 Task: Select type "Personal goal pursuit".
Action: Mouse moved to (905, 116)
Screenshot: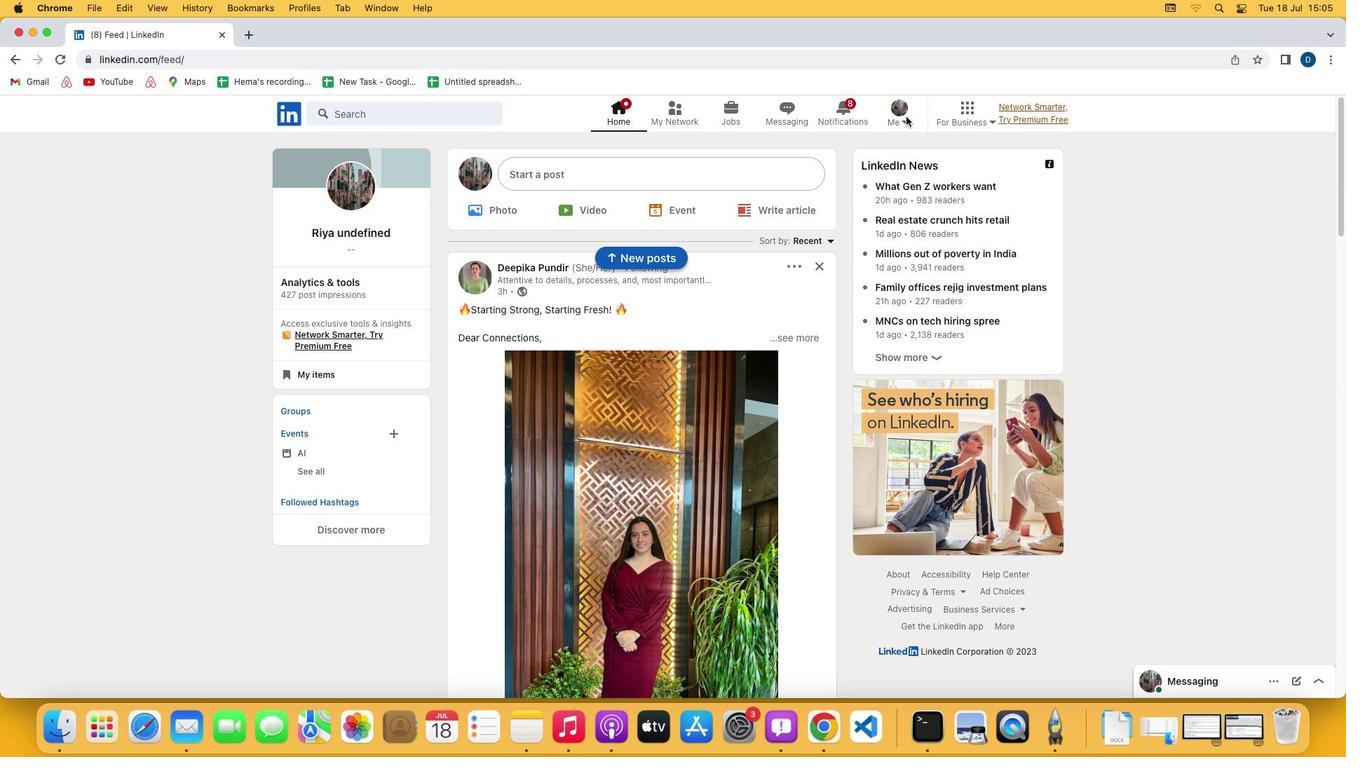 
Action: Mouse pressed left at (905, 116)
Screenshot: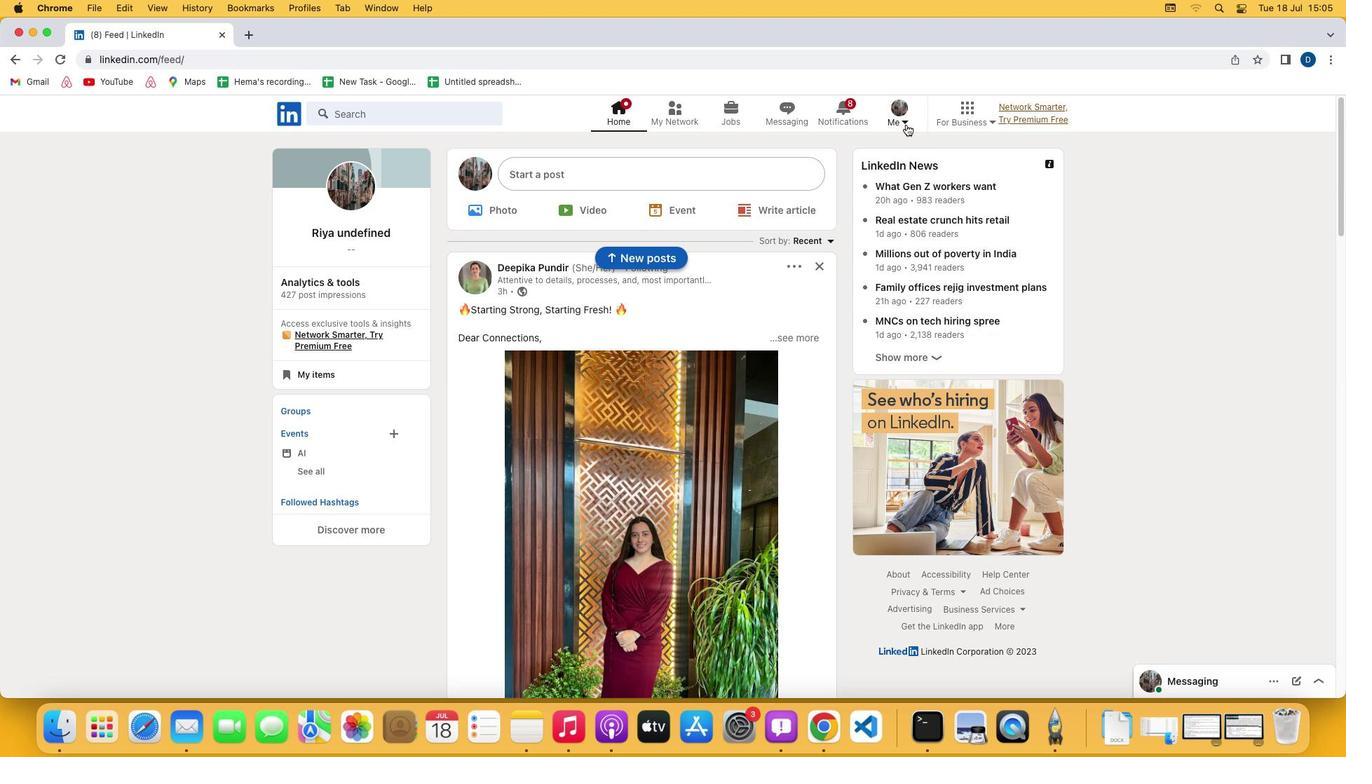 
Action: Mouse moved to (906, 124)
Screenshot: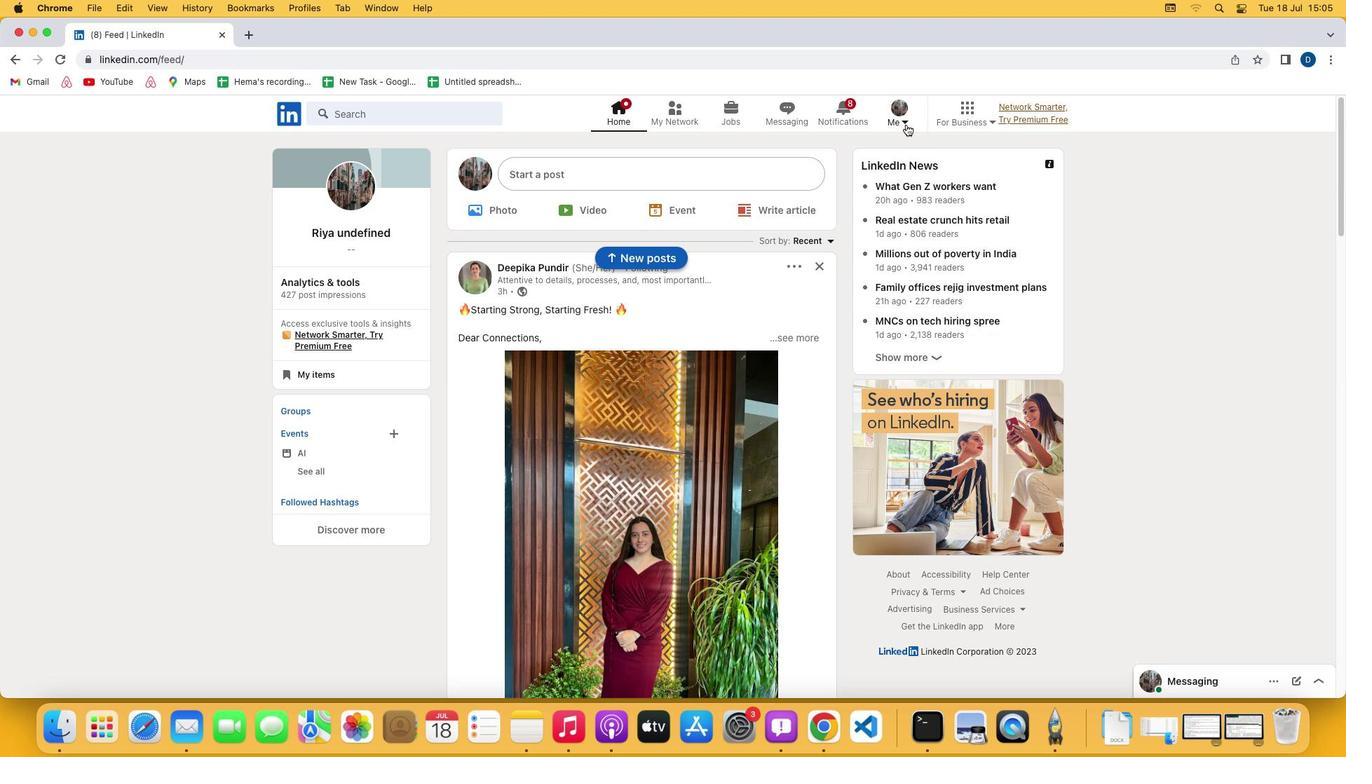 
Action: Mouse pressed left at (906, 124)
Screenshot: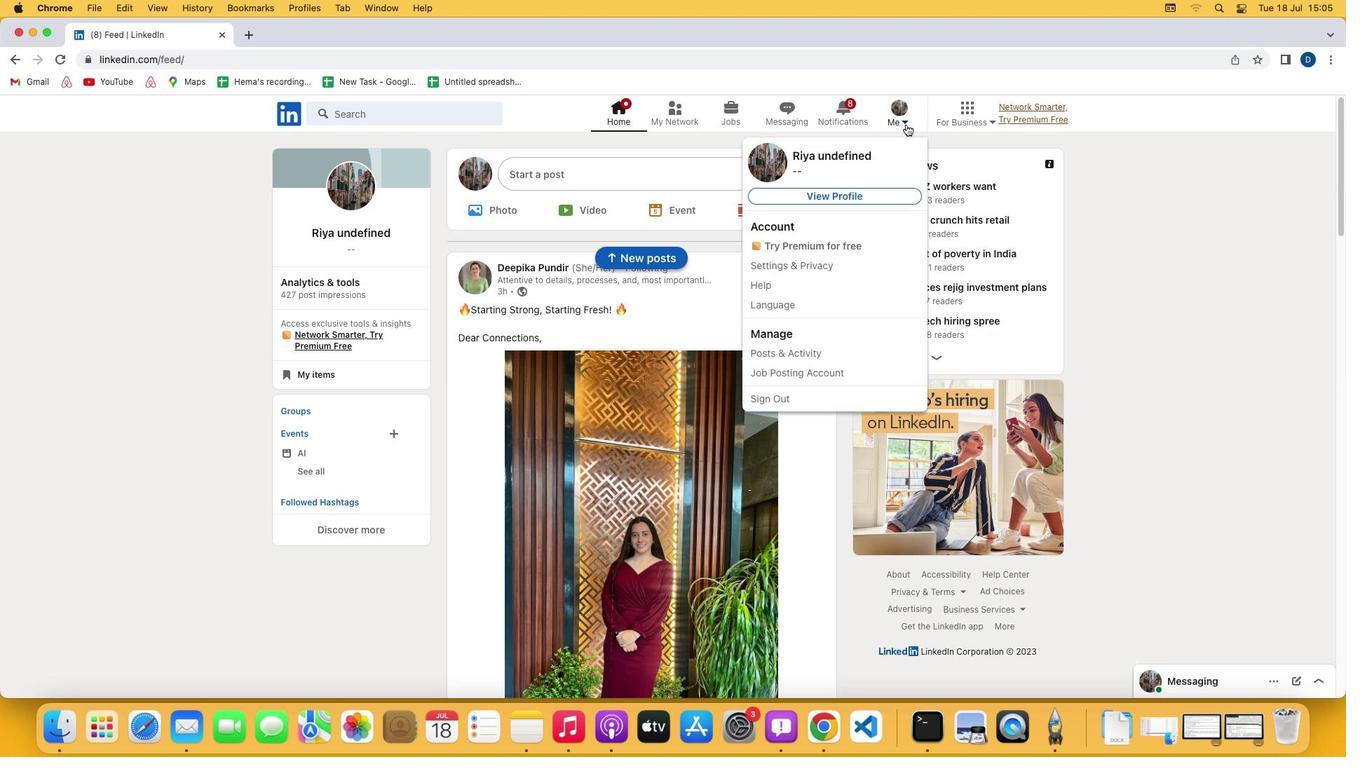
Action: Mouse moved to (856, 192)
Screenshot: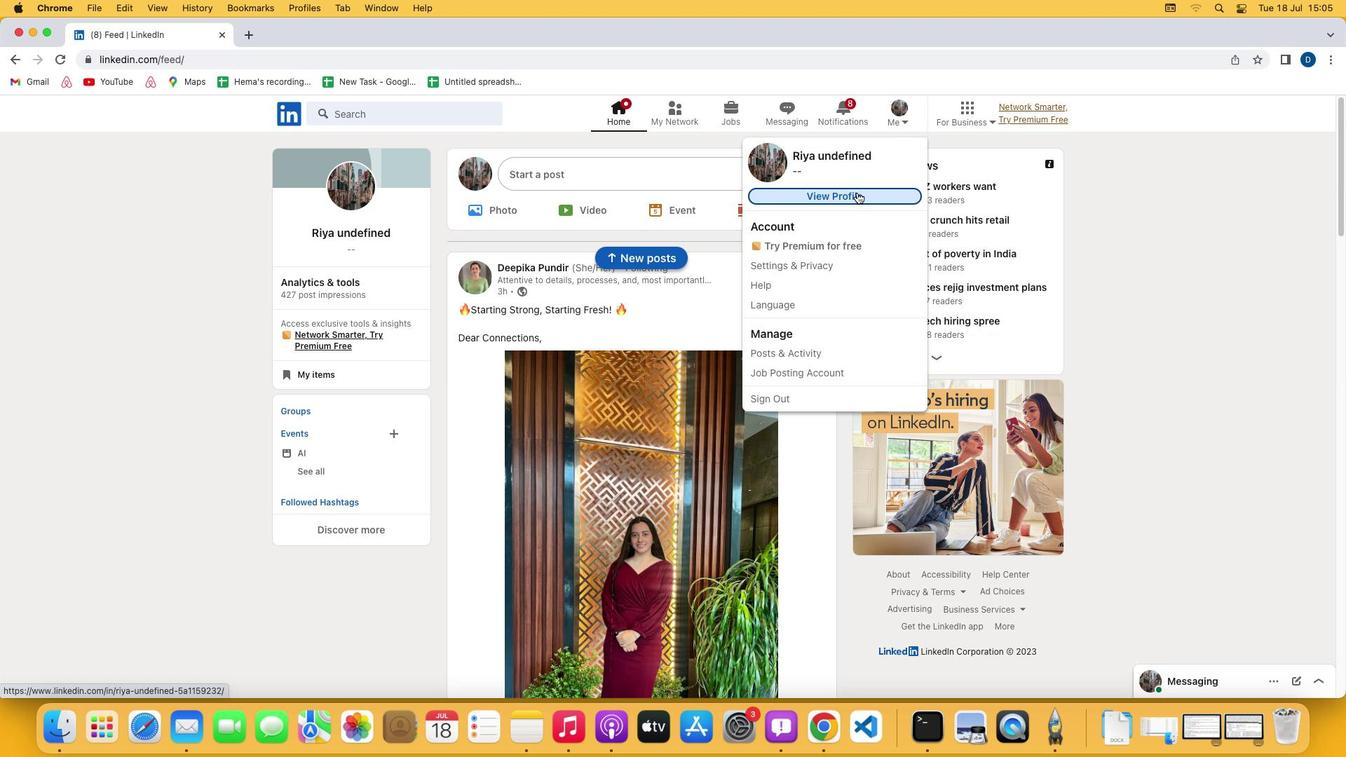
Action: Mouse pressed left at (856, 192)
Screenshot: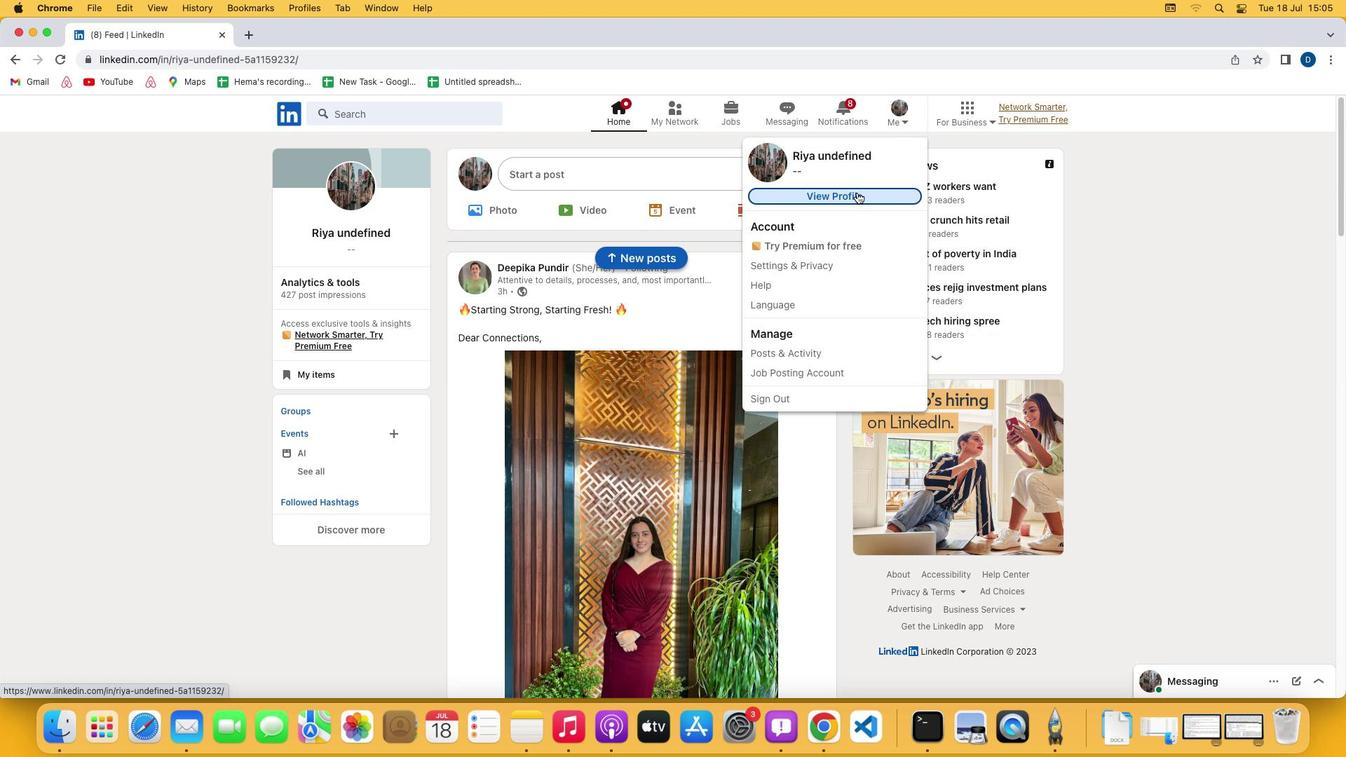 
Action: Mouse moved to (434, 476)
Screenshot: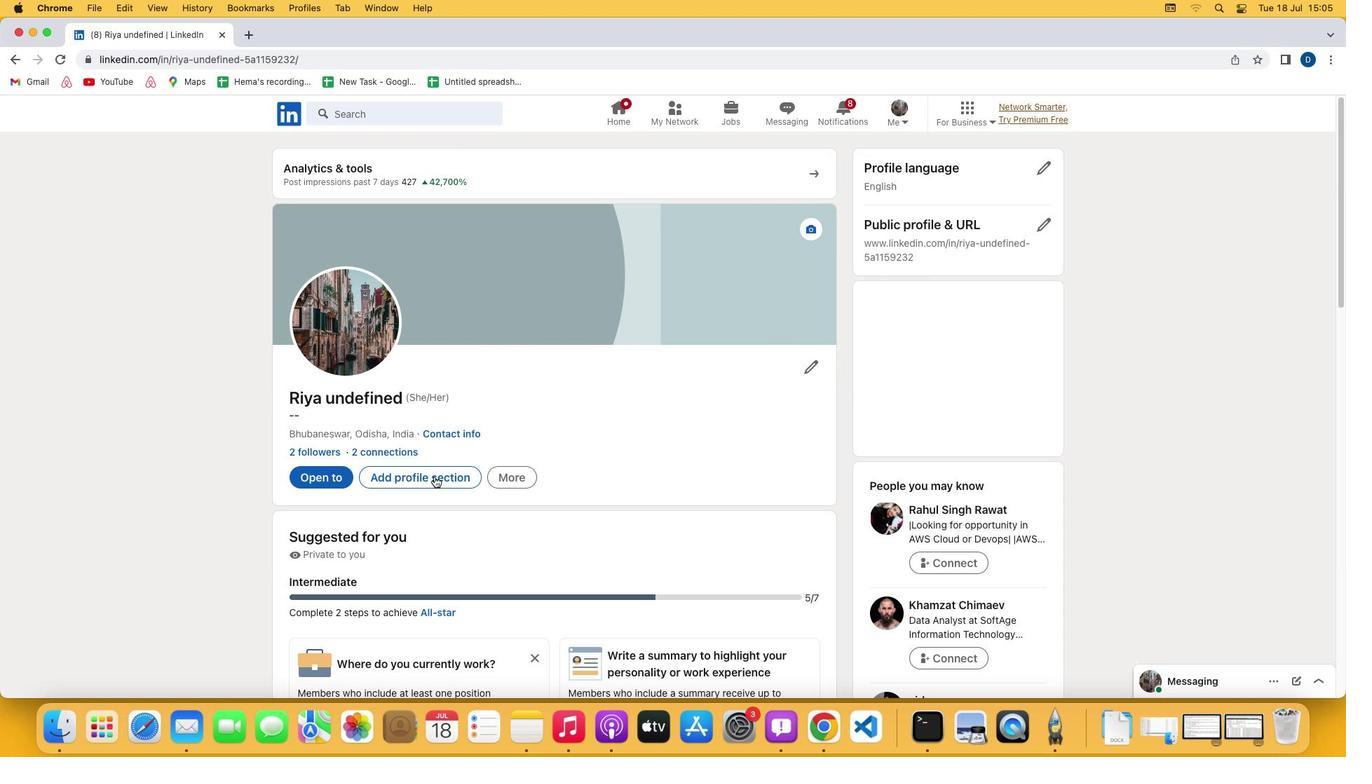 
Action: Mouse pressed left at (434, 476)
Screenshot: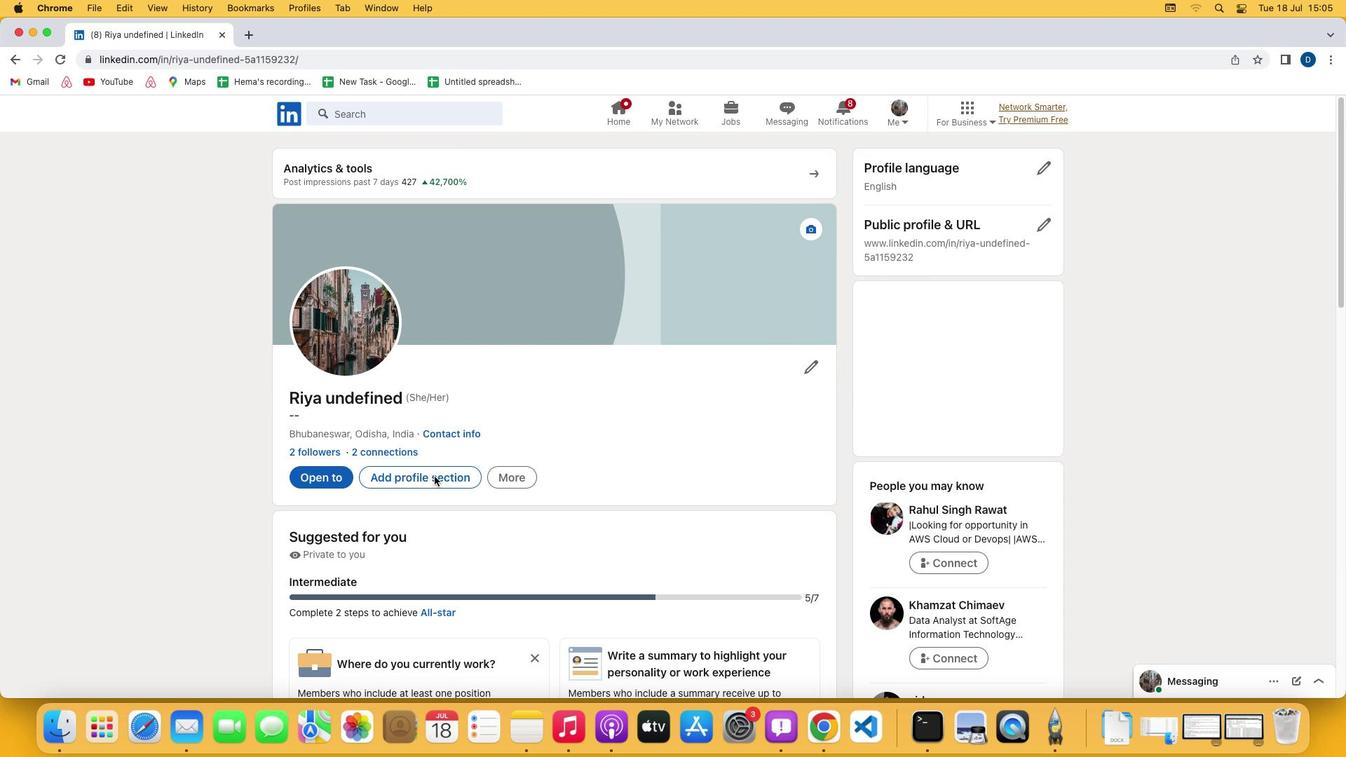 
Action: Mouse moved to (504, 346)
Screenshot: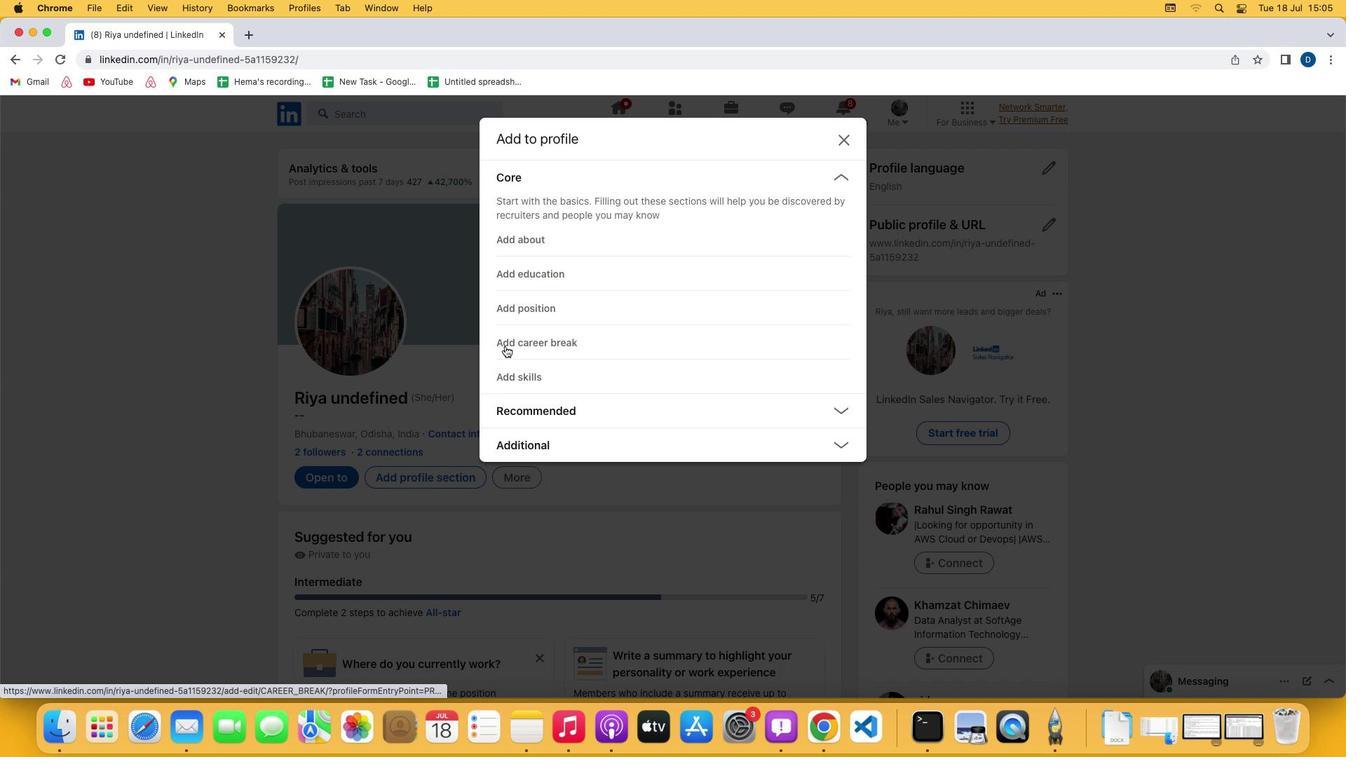 
Action: Mouse pressed left at (504, 346)
Screenshot: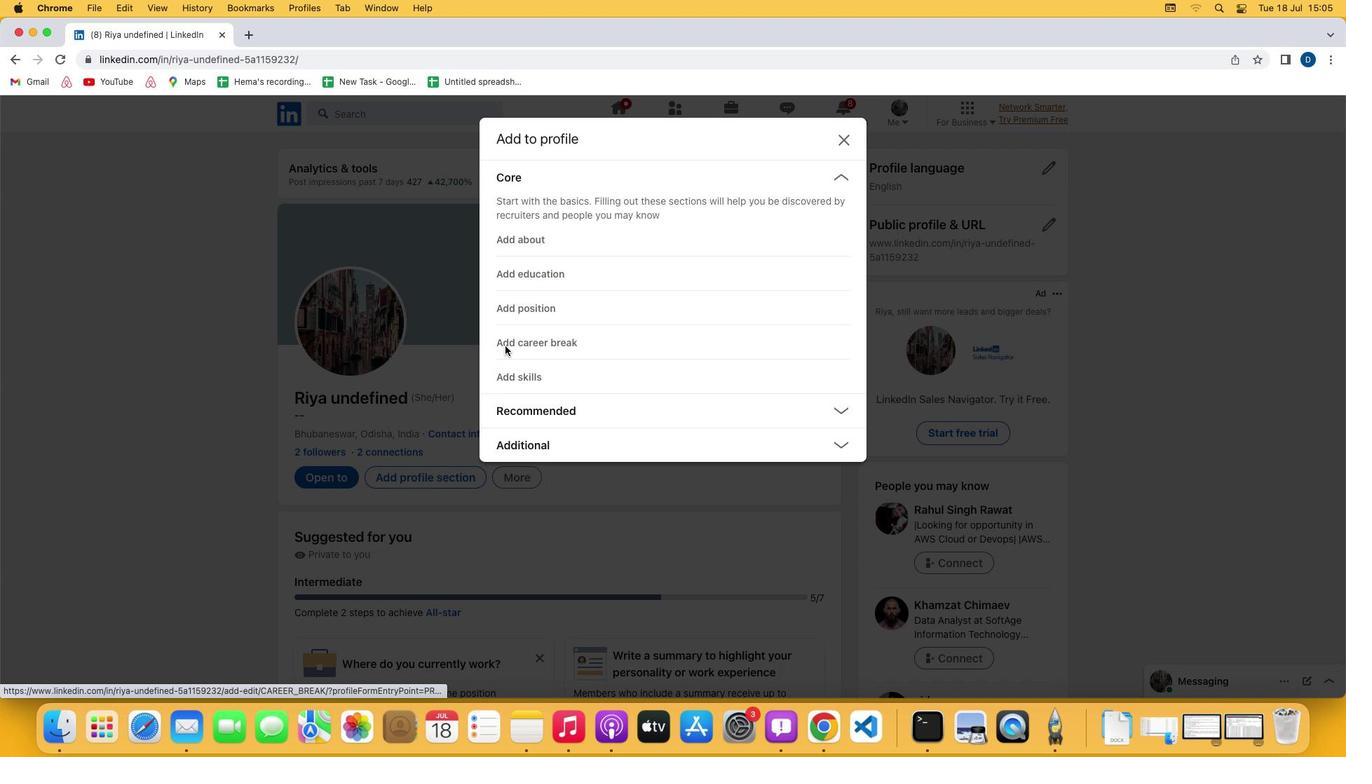 
Action: Mouse moved to (516, 264)
Screenshot: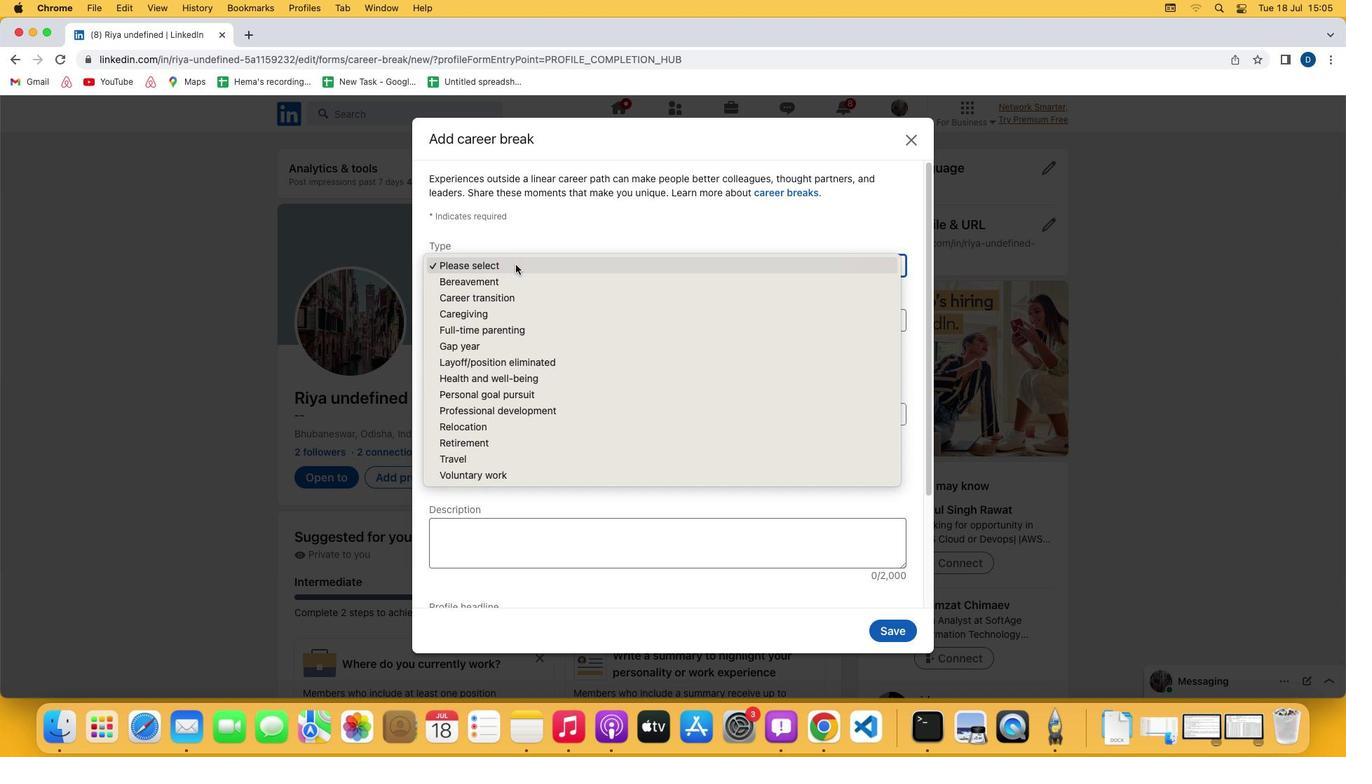 
Action: Mouse pressed left at (516, 264)
Screenshot: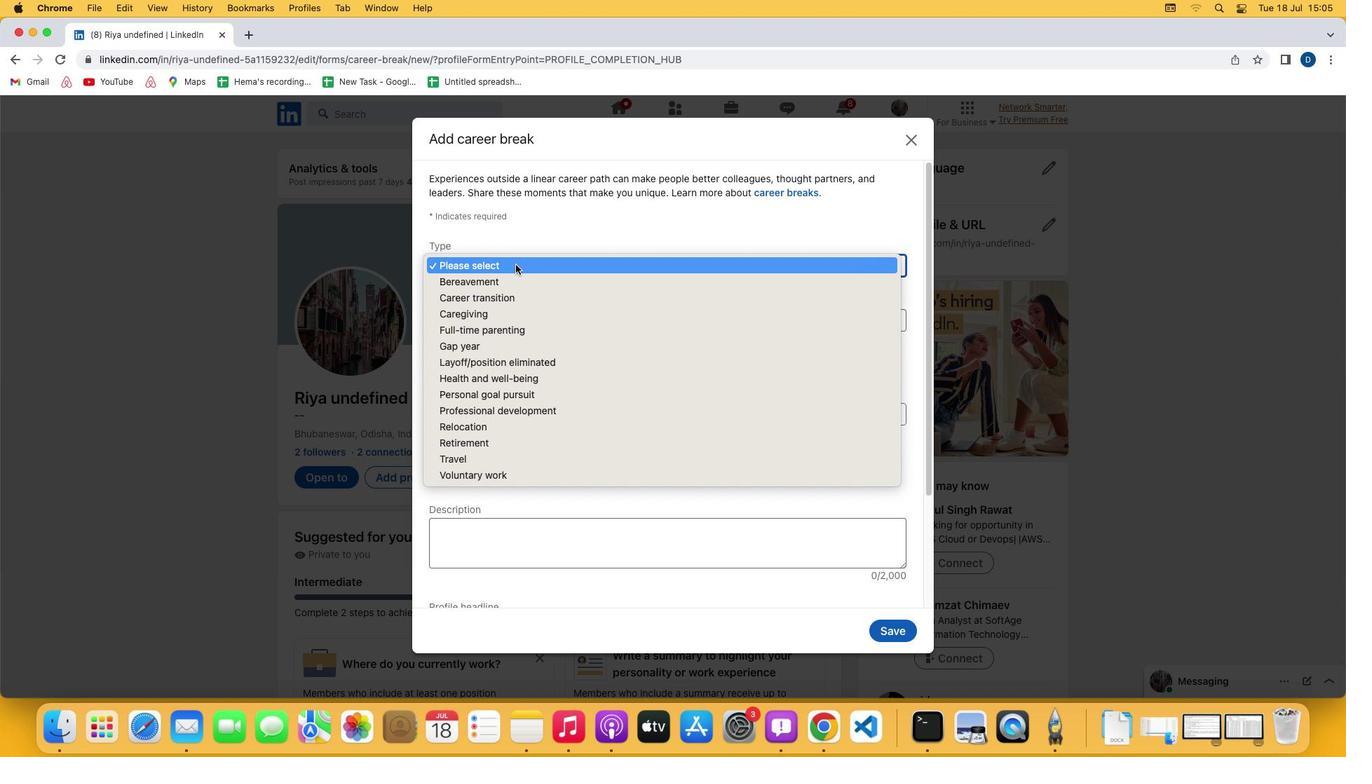 
Action: Mouse moved to (510, 393)
Screenshot: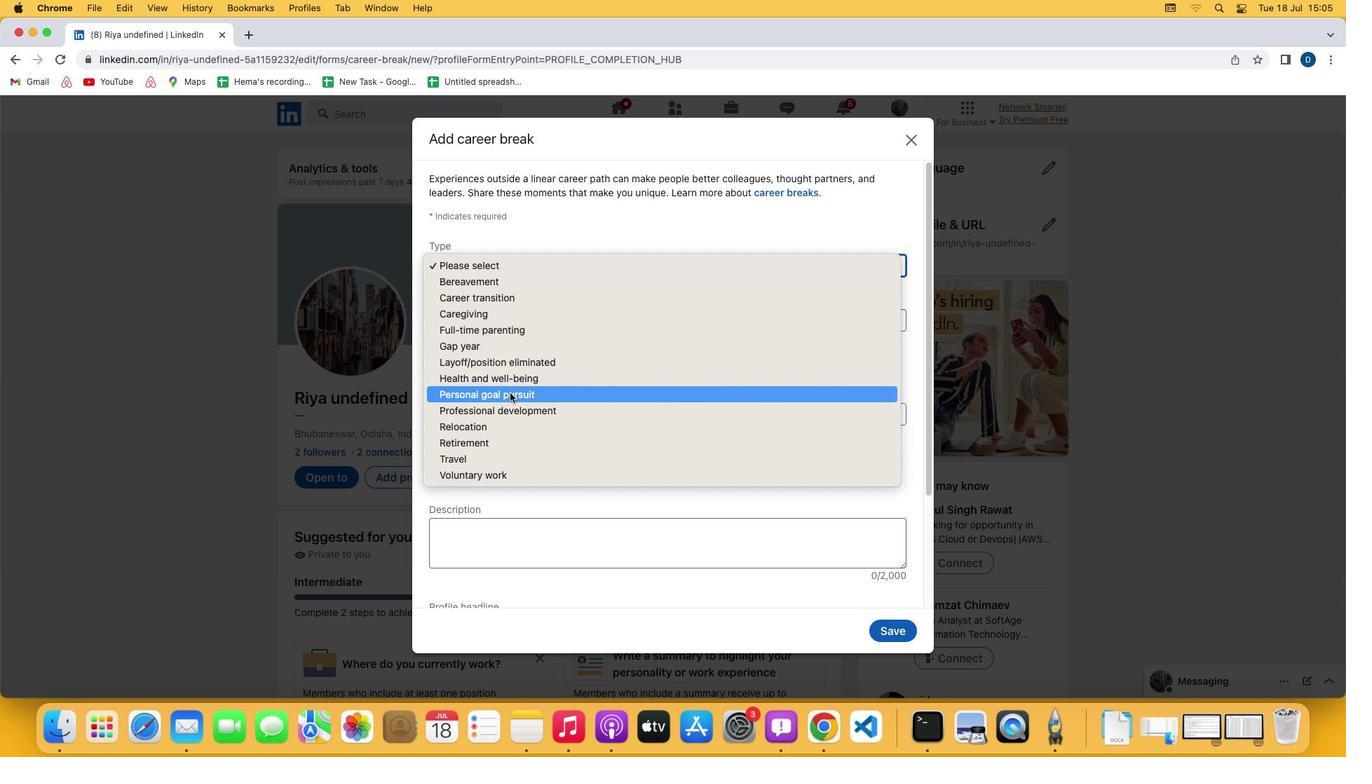 
Action: Mouse pressed left at (510, 393)
Screenshot: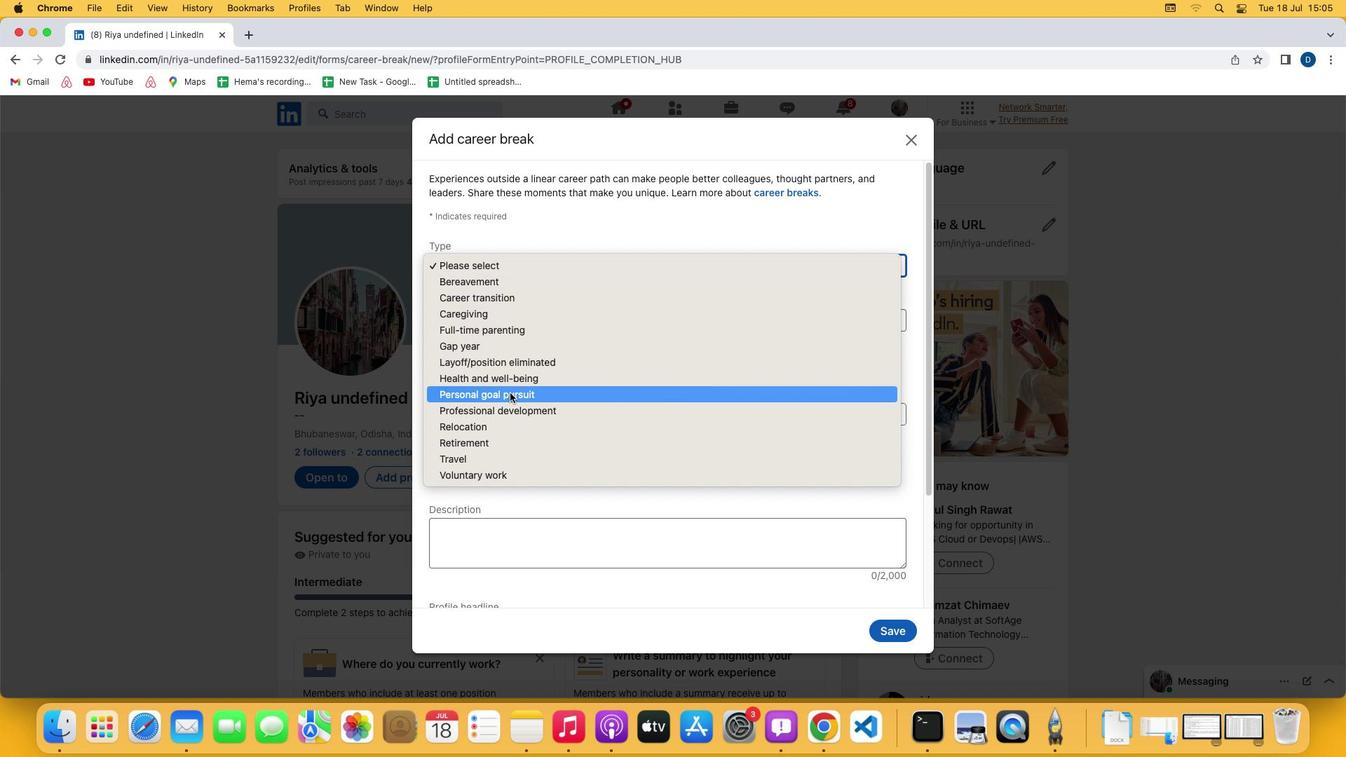 
